 Task: Convert THE 9-YEAR-OLD SPY into movie
Action: Mouse moved to (296, 486)
Screenshot: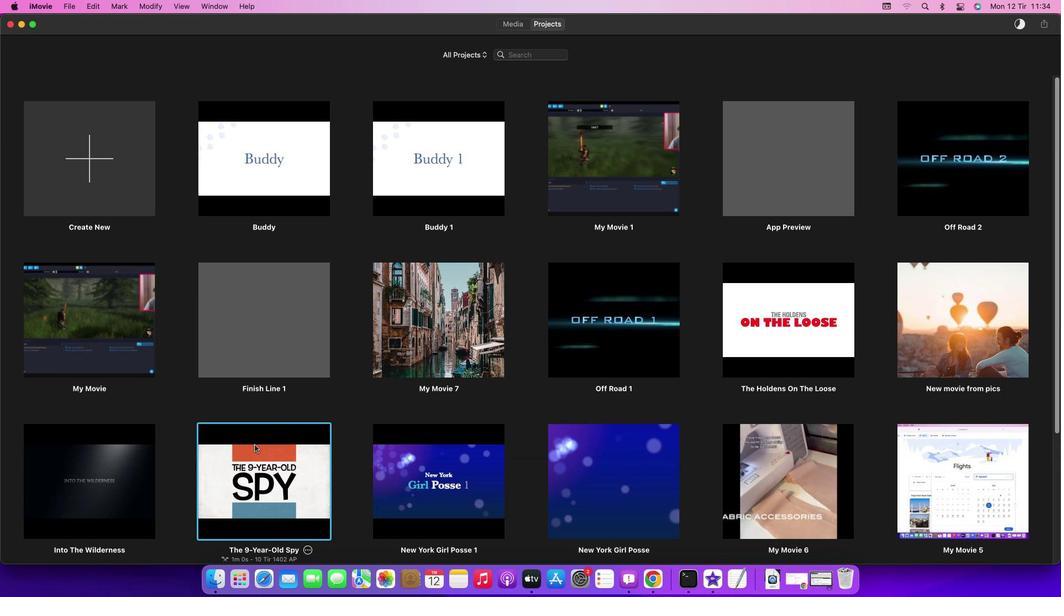 
Action: Mouse pressed left at (296, 486)
Screenshot: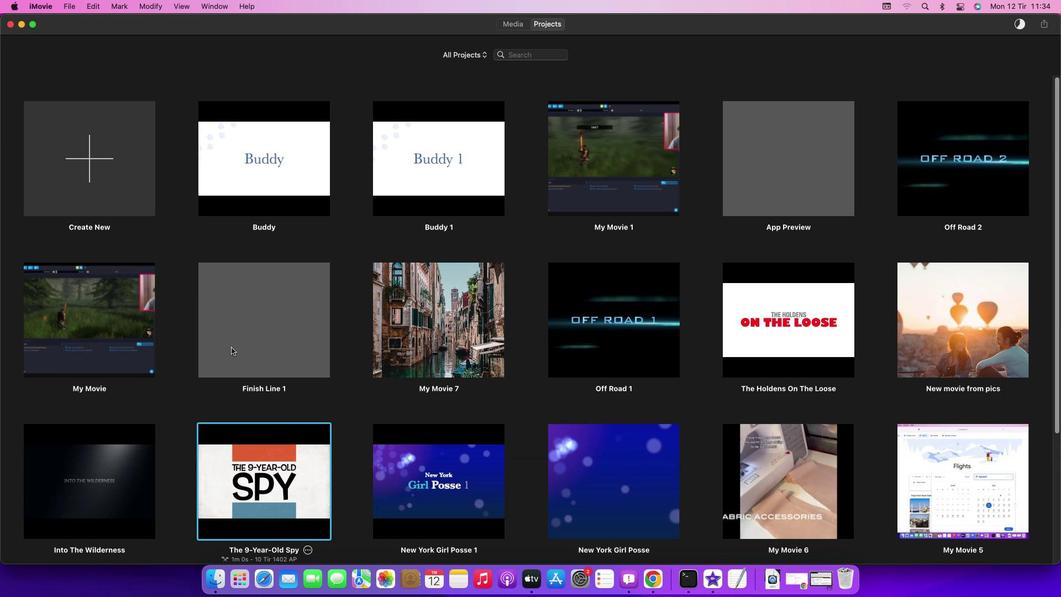 
Action: Mouse moved to (112, 52)
Screenshot: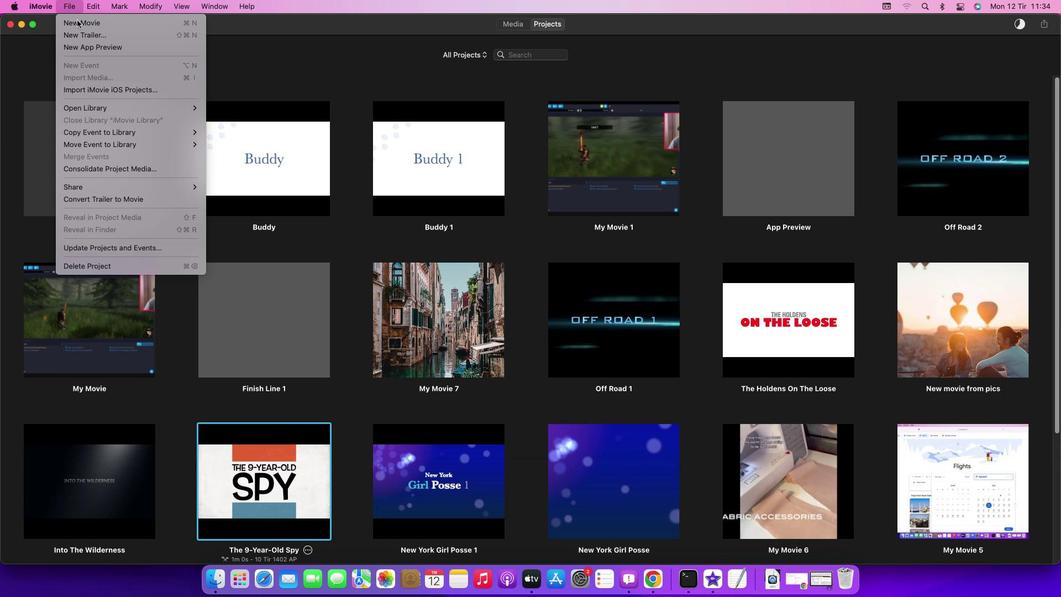 
Action: Mouse pressed left at (112, 52)
Screenshot: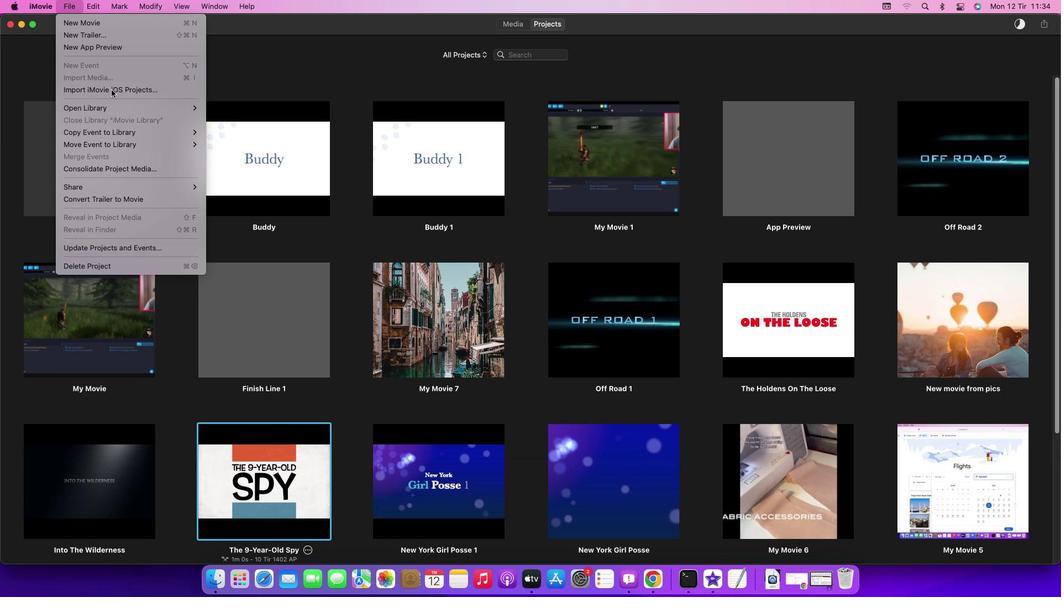 
Action: Mouse moved to (192, 244)
Screenshot: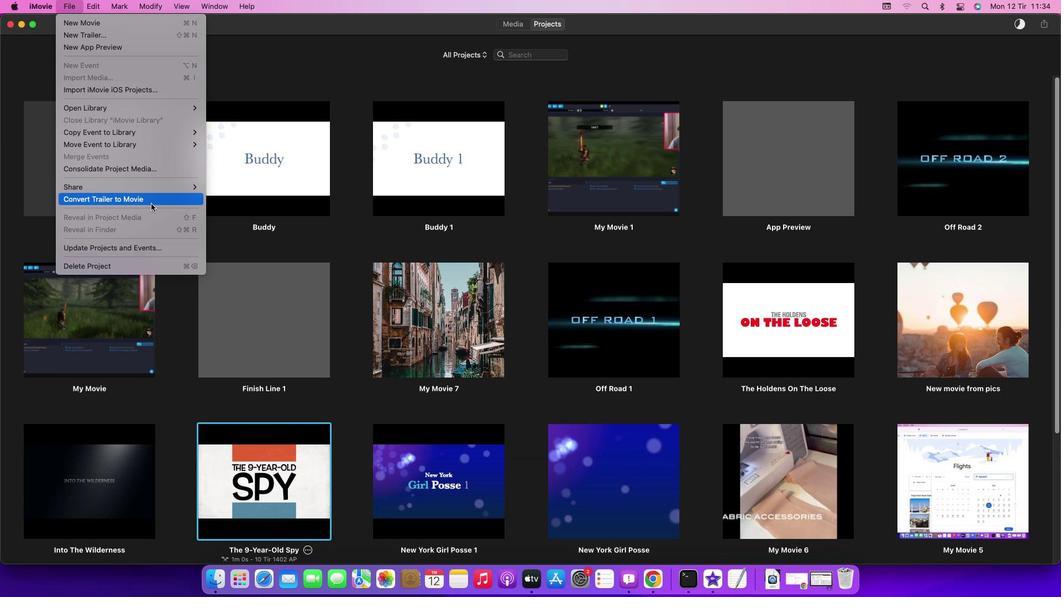 
Action: Mouse pressed left at (192, 244)
Screenshot: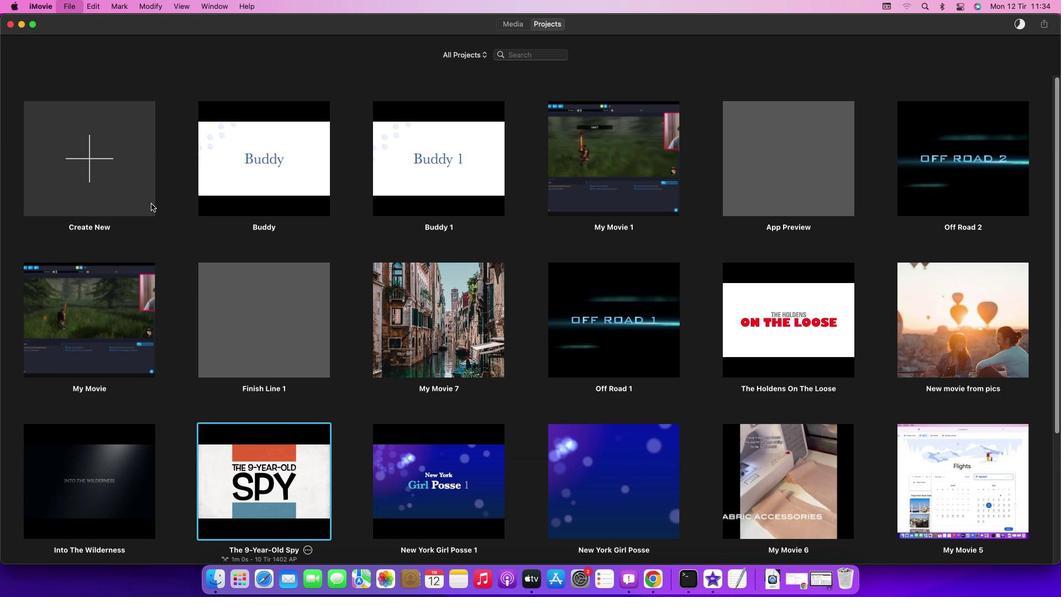 
Action: Mouse moved to (591, 279)
Screenshot: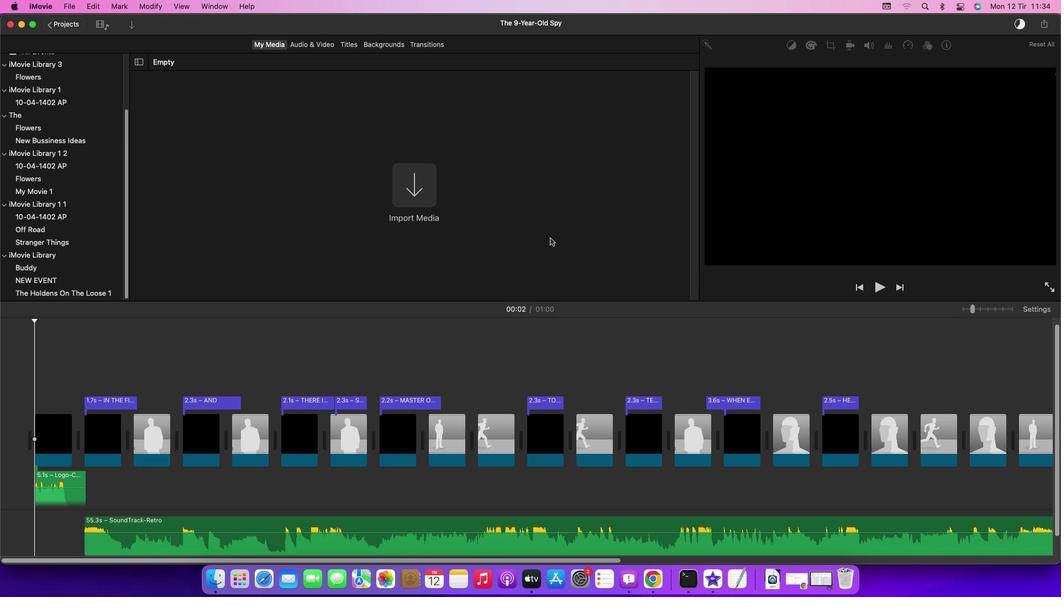 
